 Task: Change the title font style to impact.
Action: Mouse moved to (207, 93)
Screenshot: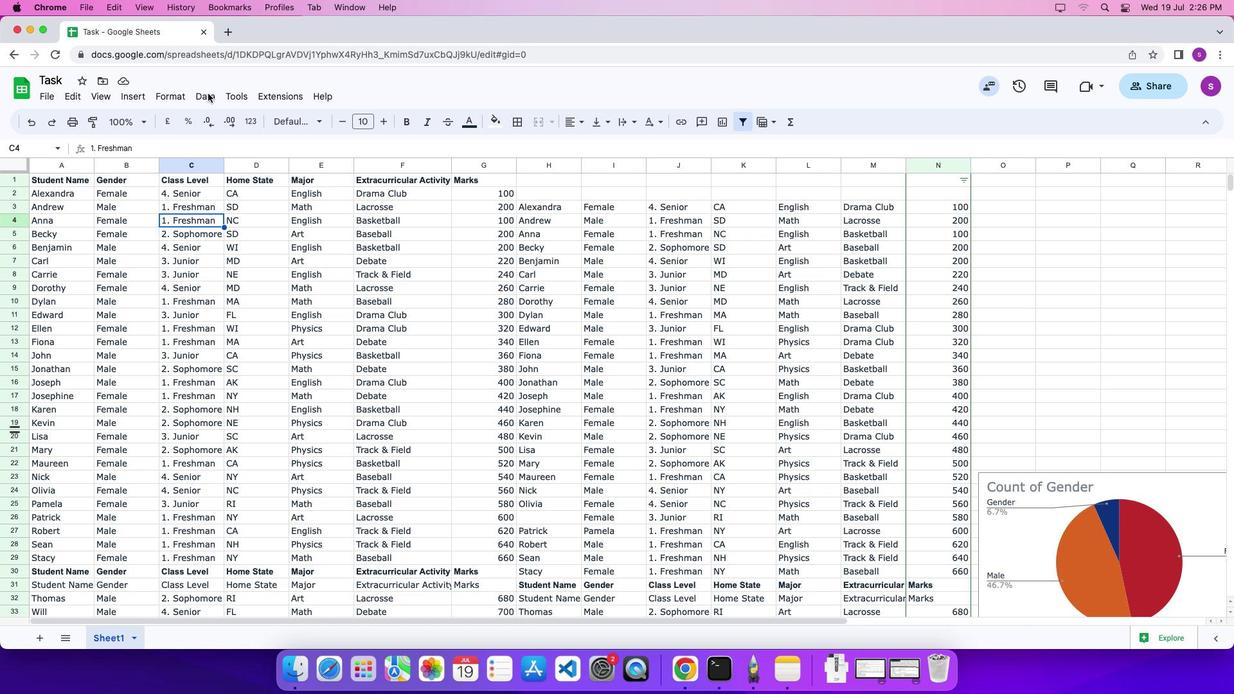 
Action: Mouse pressed left at (207, 93)
Screenshot: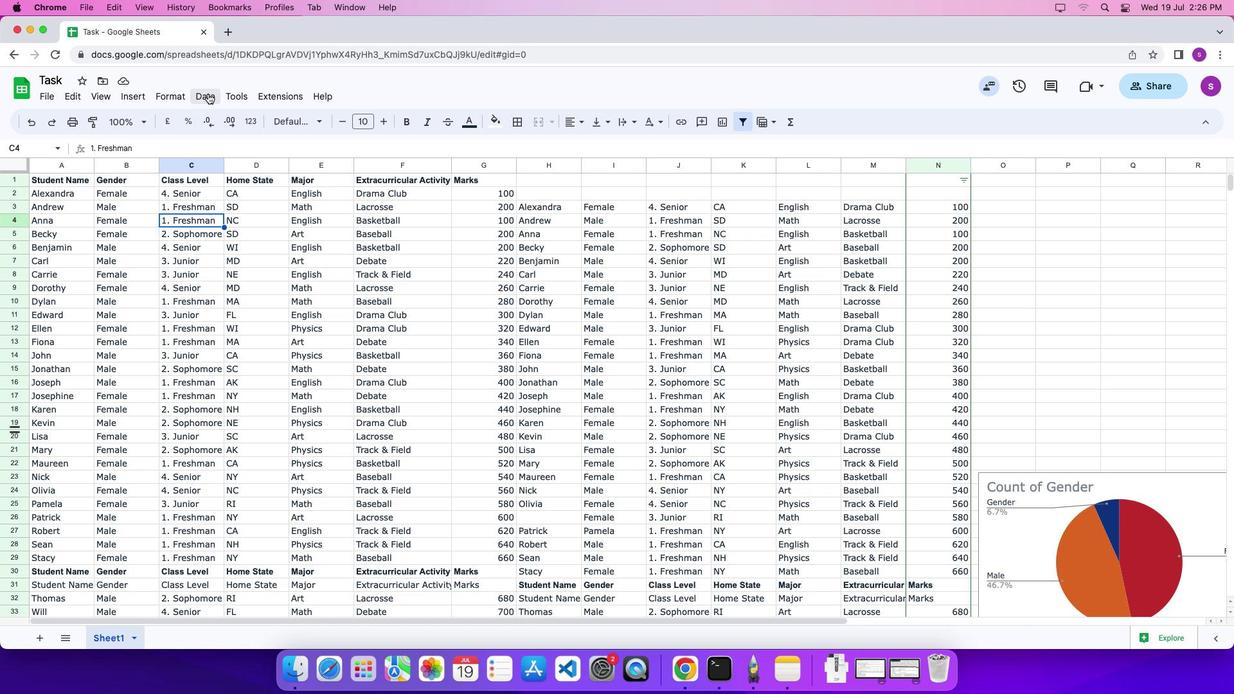 
Action: Mouse moved to (207, 93)
Screenshot: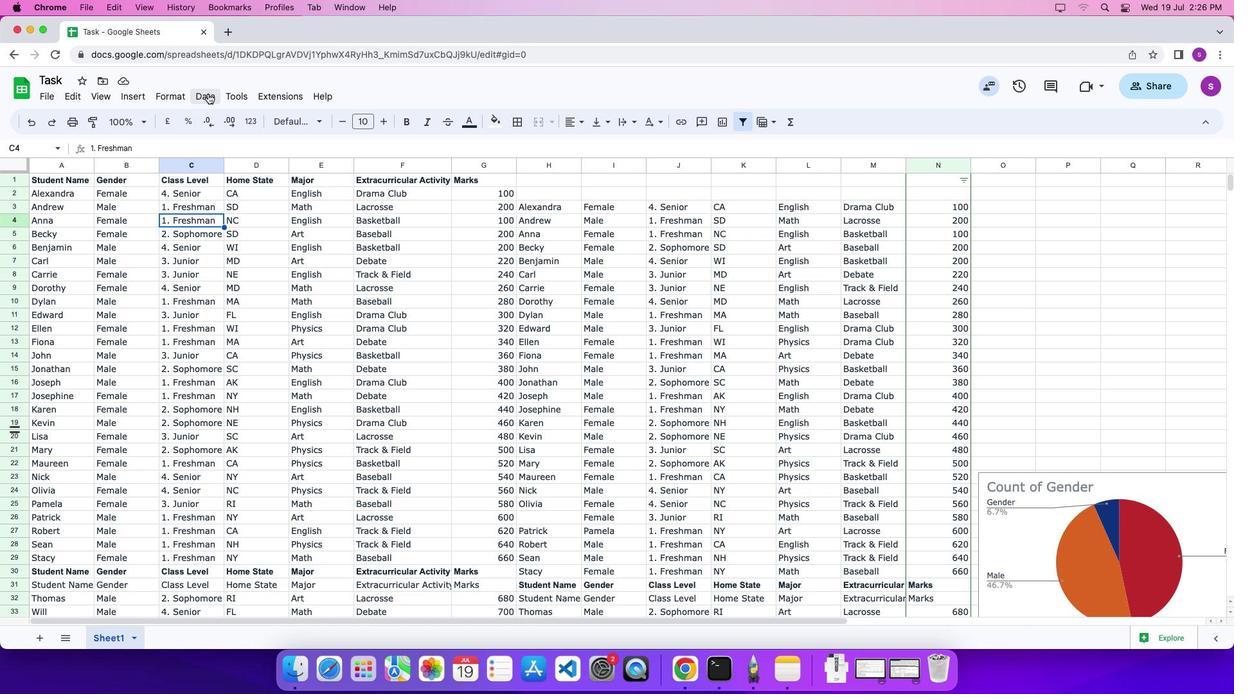 
Action: Mouse pressed left at (207, 93)
Screenshot: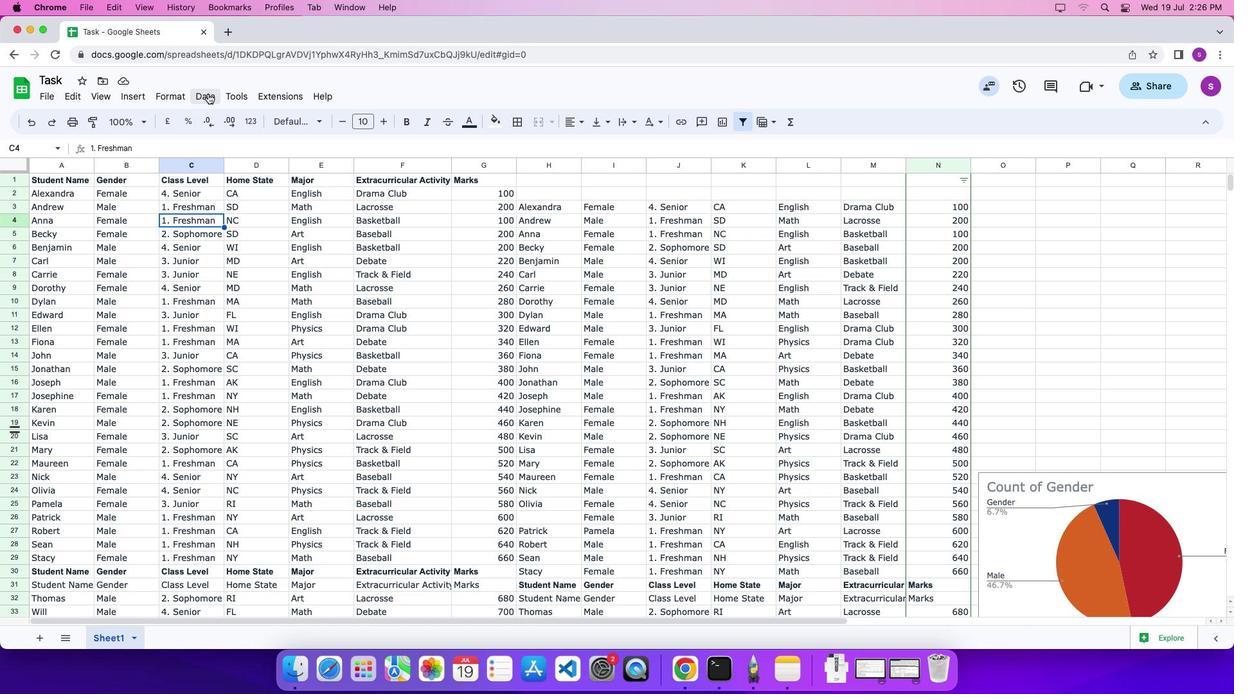 
Action: Mouse pressed left at (207, 93)
Screenshot: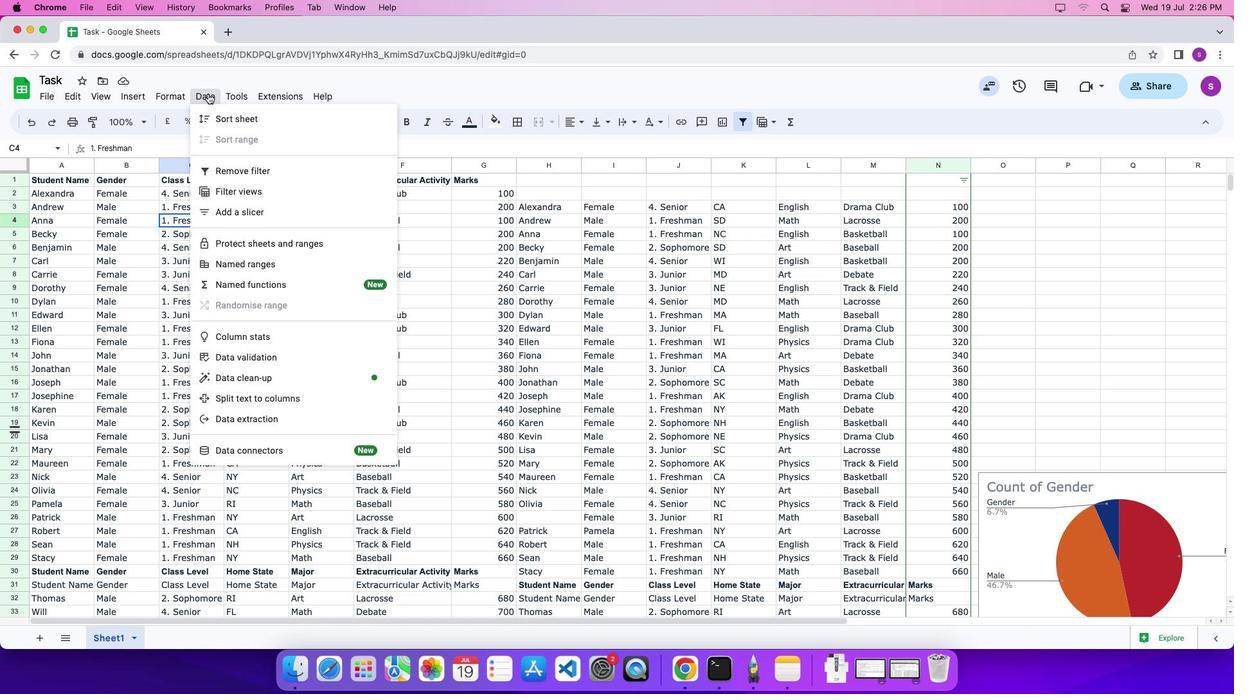 
Action: Mouse moved to (235, 215)
Screenshot: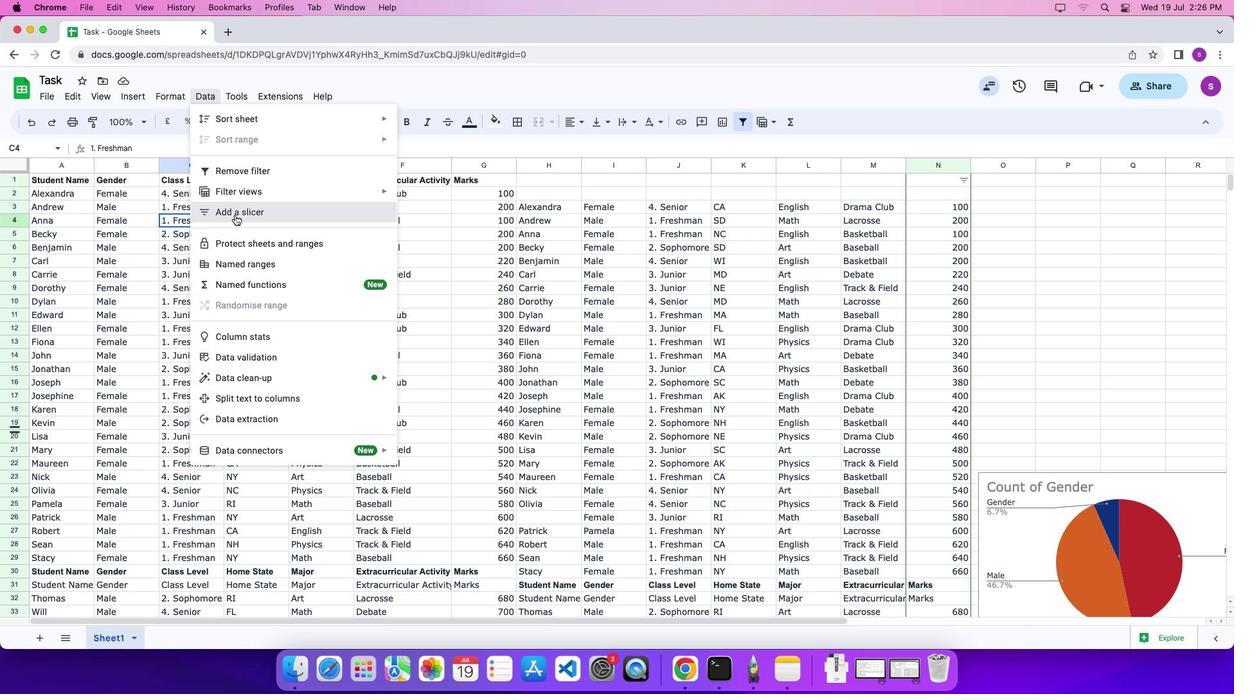 
Action: Mouse pressed left at (235, 215)
Screenshot: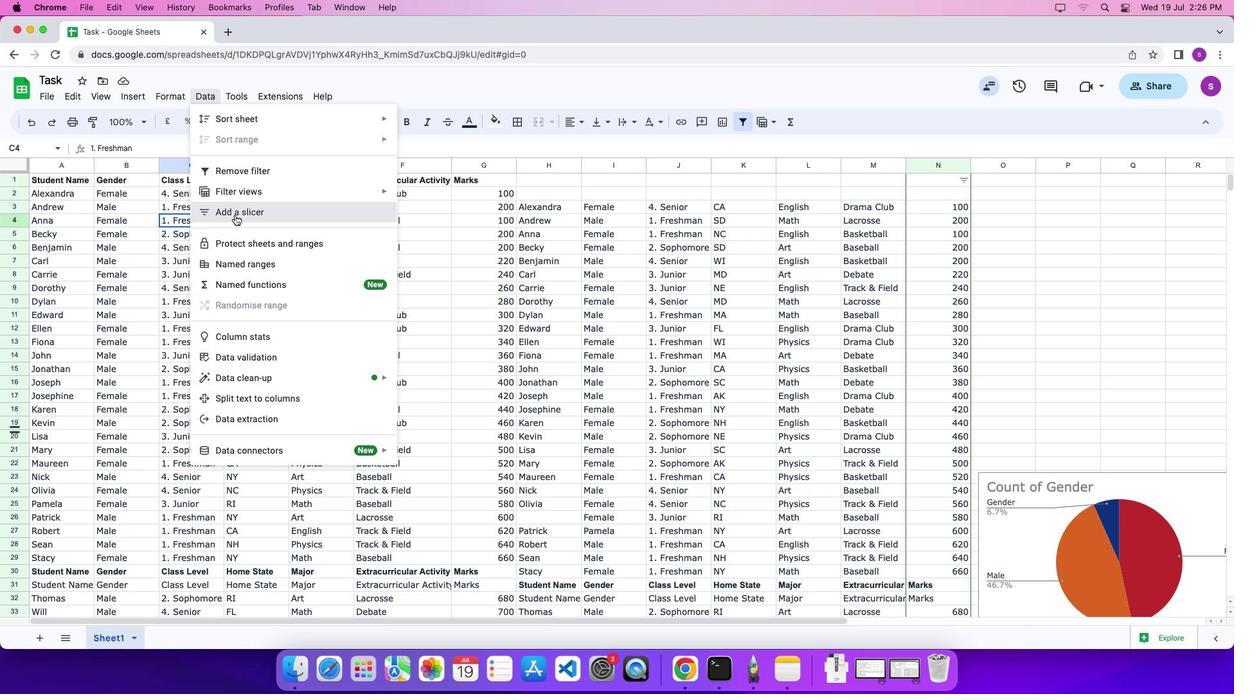 
Action: Mouse moved to (1079, 269)
Screenshot: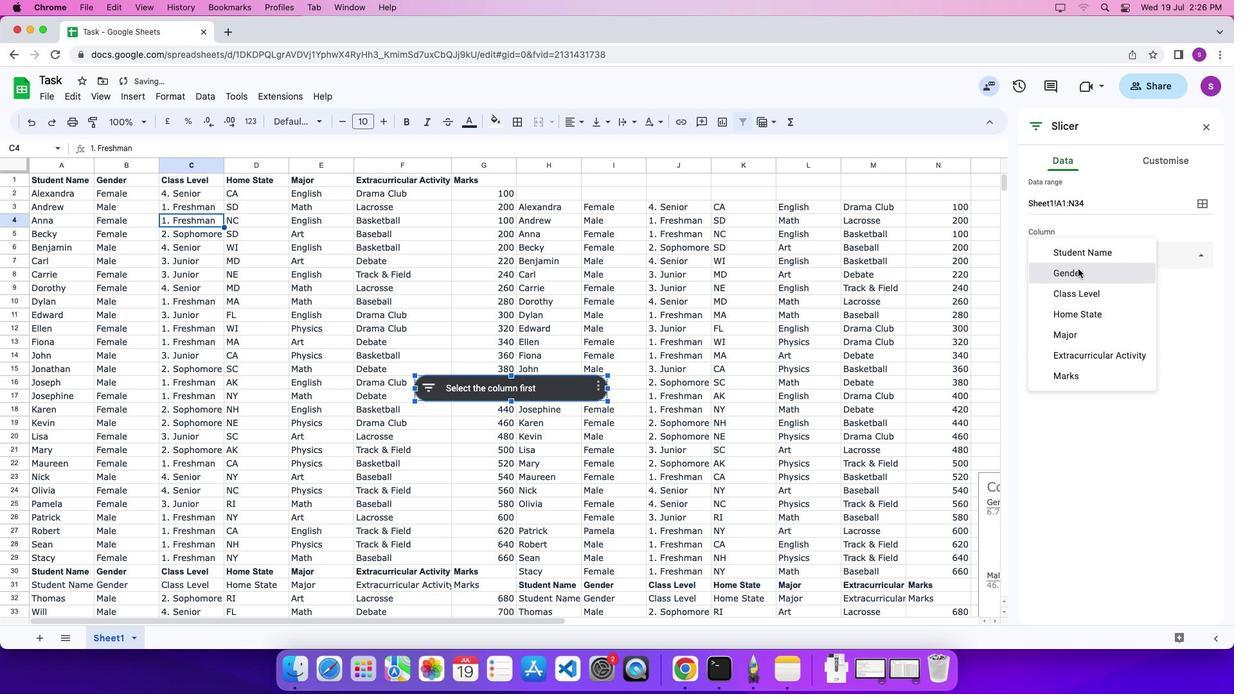 
Action: Mouse pressed left at (1079, 269)
Screenshot: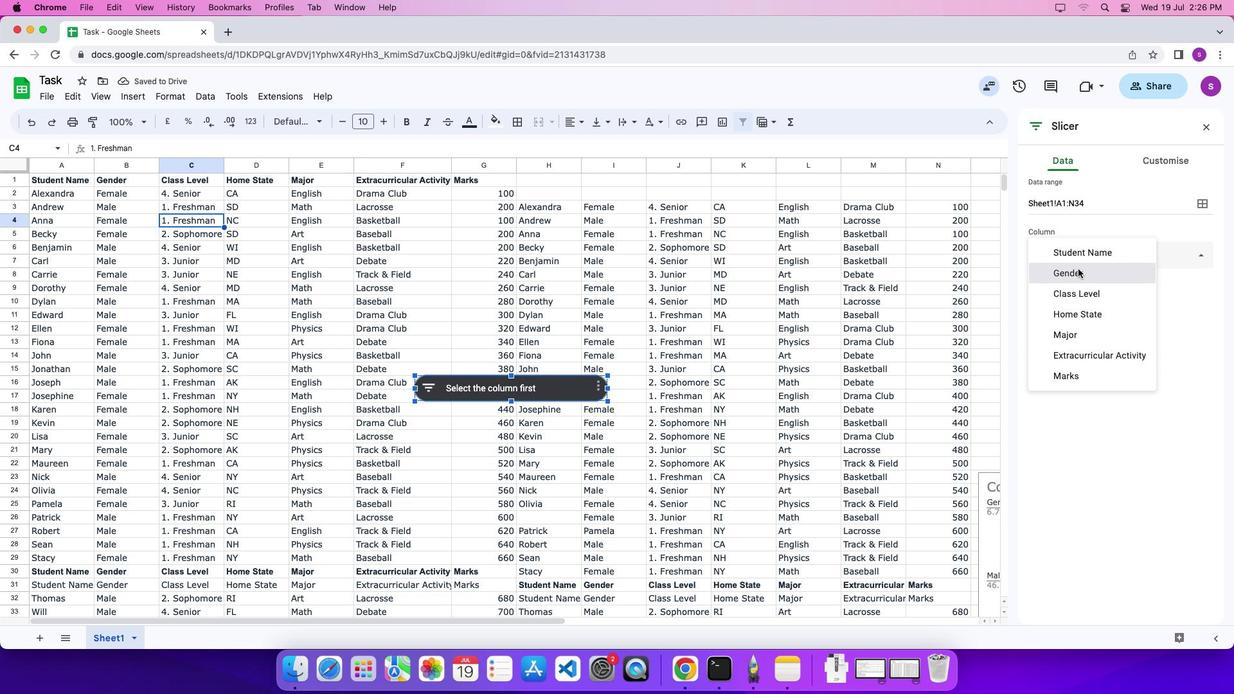 
Action: Mouse moved to (1169, 158)
Screenshot: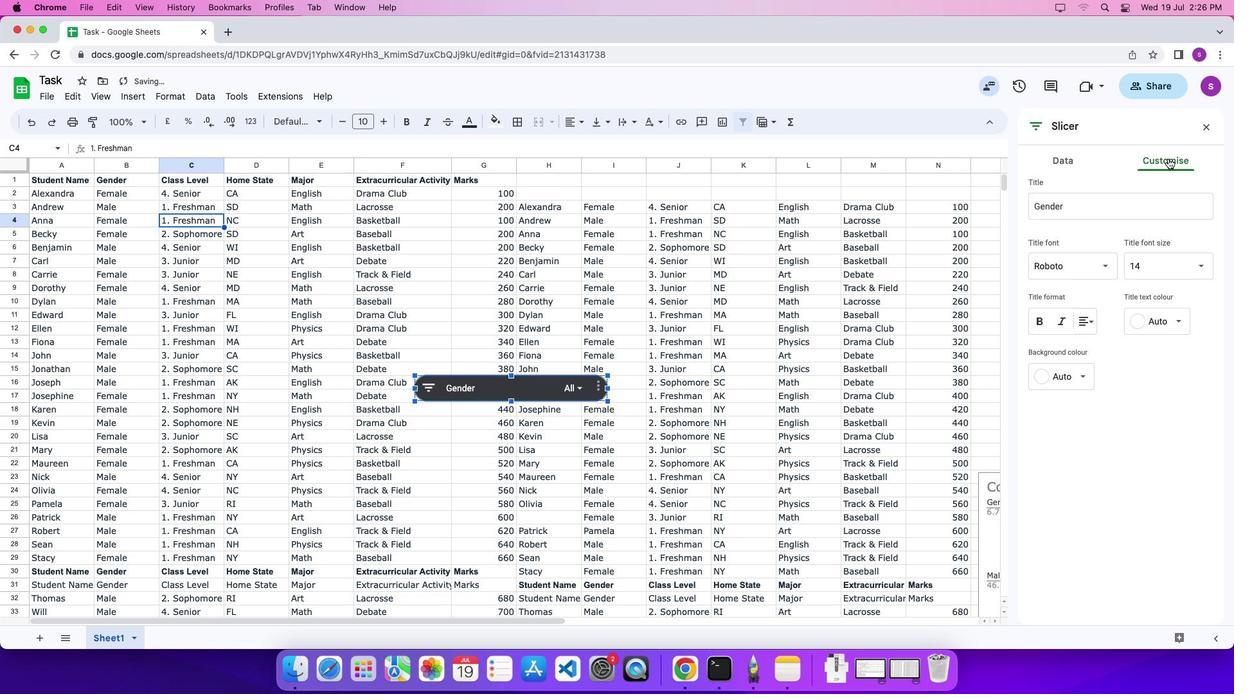 
Action: Mouse pressed left at (1169, 158)
Screenshot: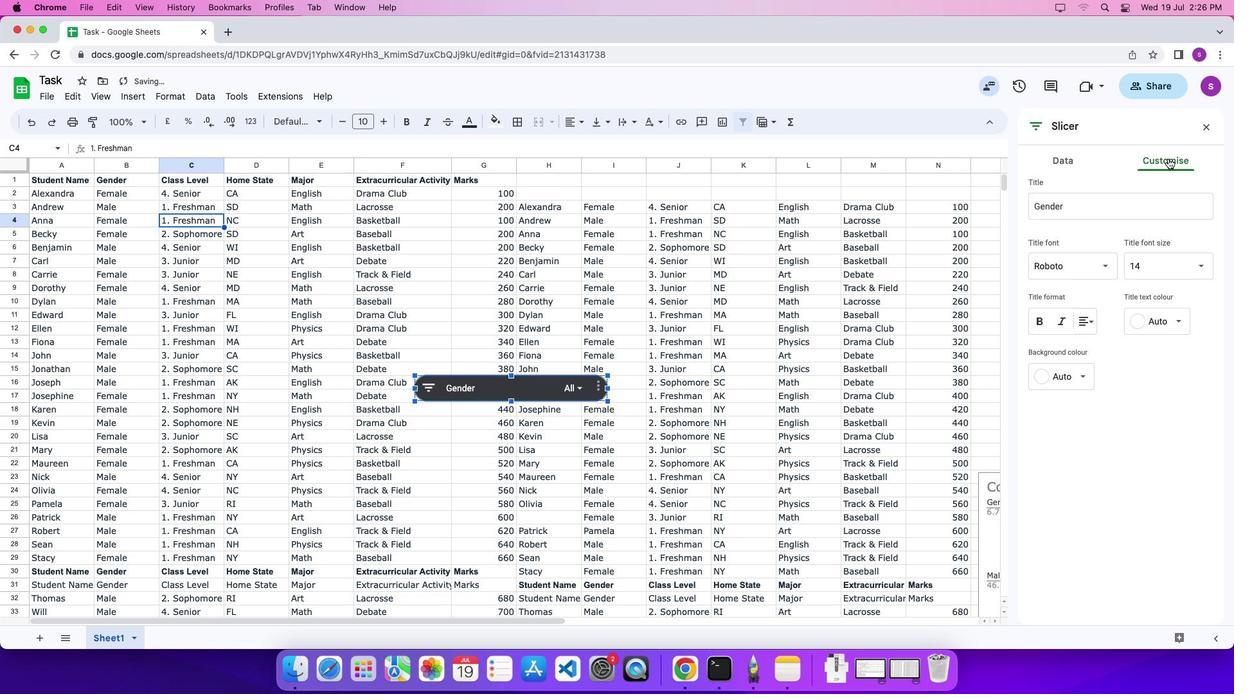 
Action: Mouse moved to (1099, 263)
Screenshot: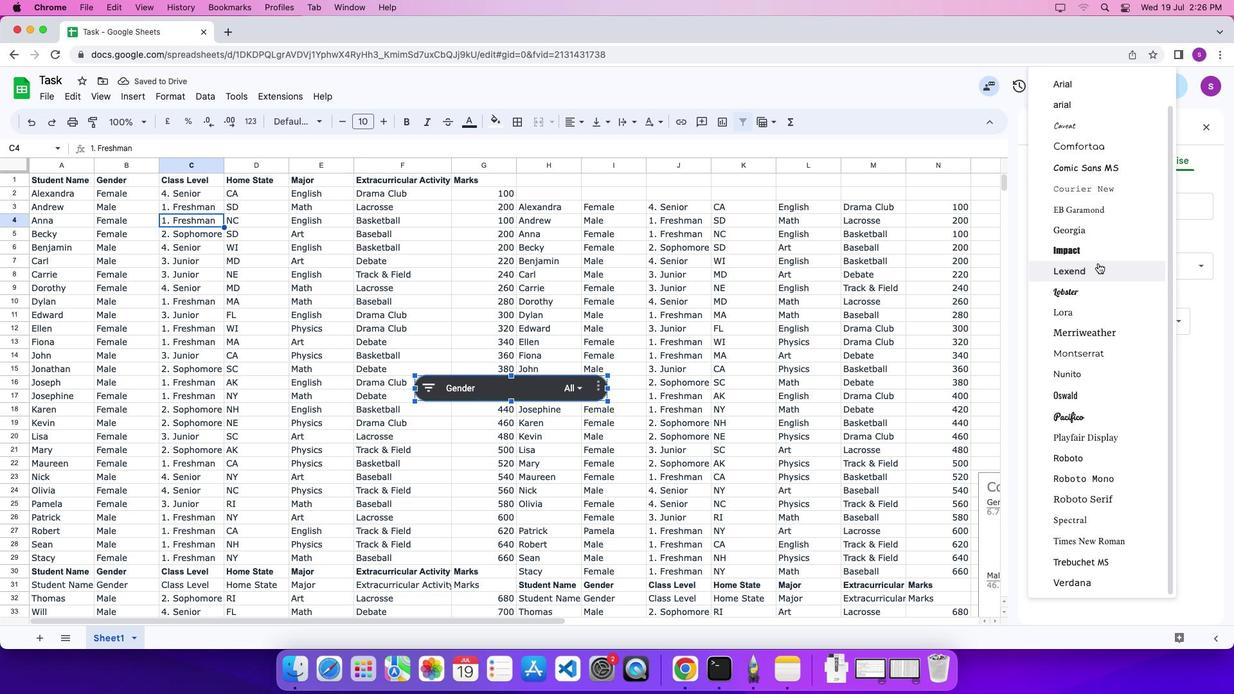 
Action: Mouse pressed left at (1099, 263)
Screenshot: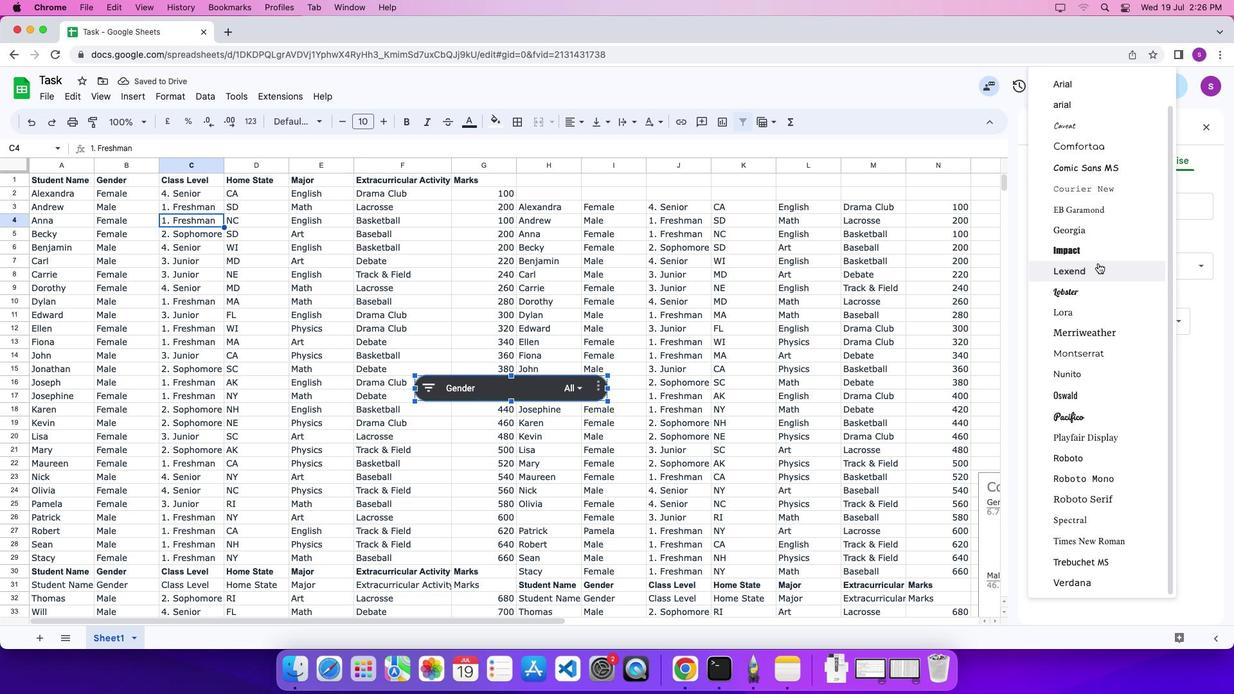 
Action: Mouse moved to (1099, 256)
Screenshot: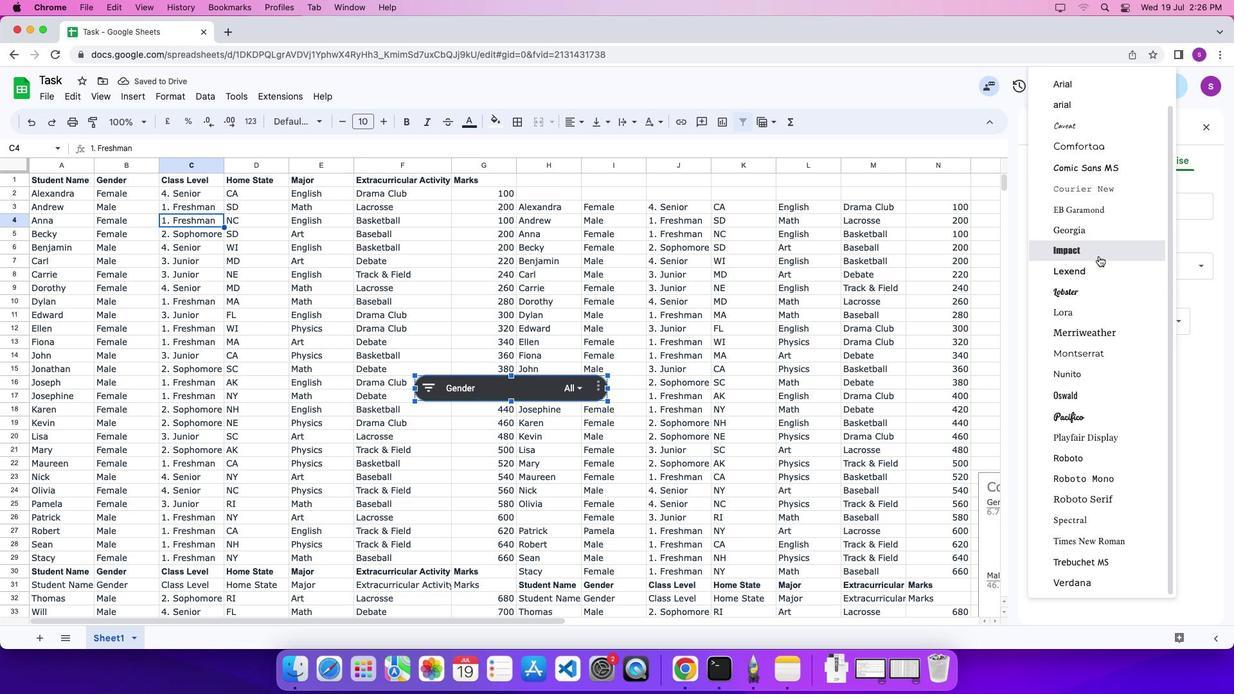 
Action: Mouse pressed left at (1099, 256)
Screenshot: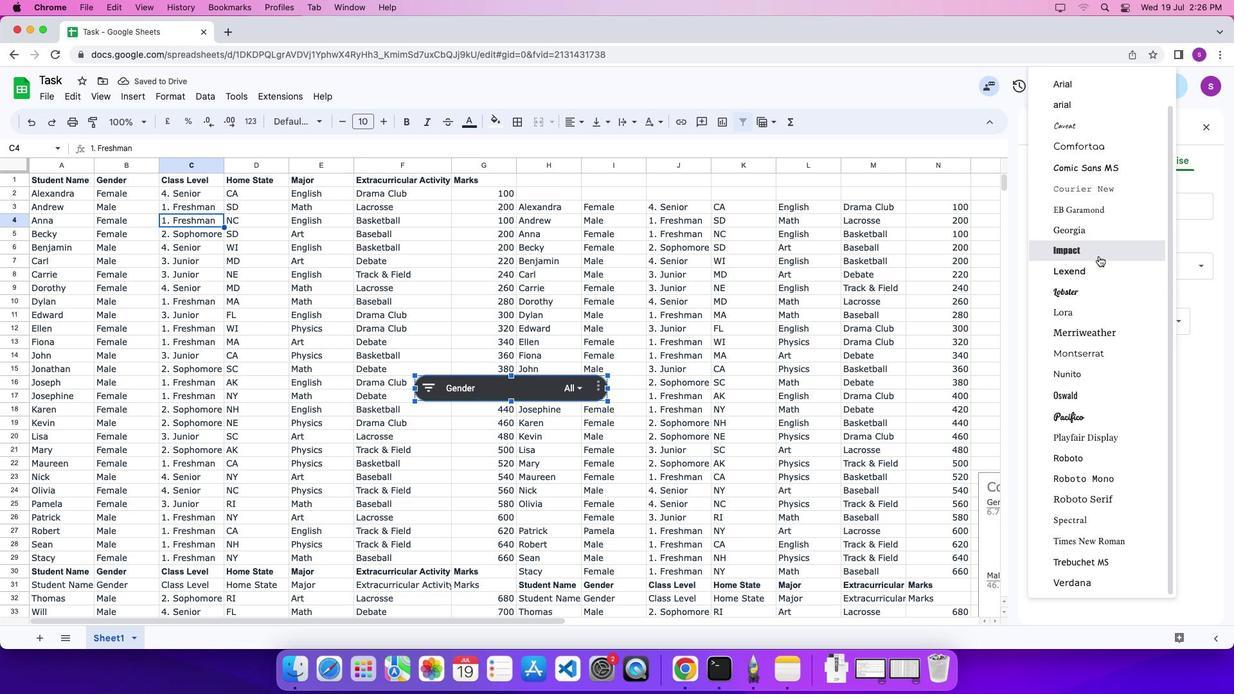 
